 Task: Look for products from The Butcher Shop only.
Action: Mouse moved to (37, 262)
Screenshot: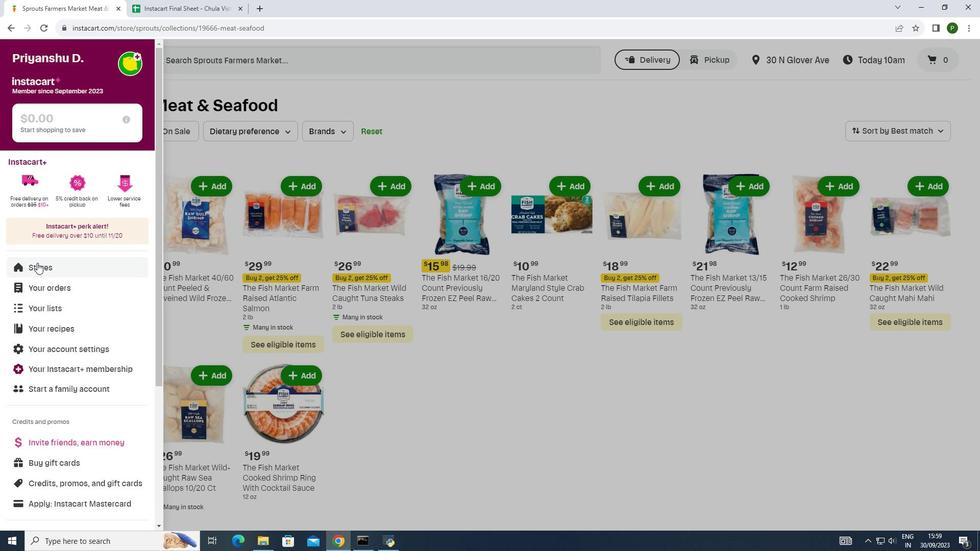 
Action: Mouse pressed left at (37, 262)
Screenshot: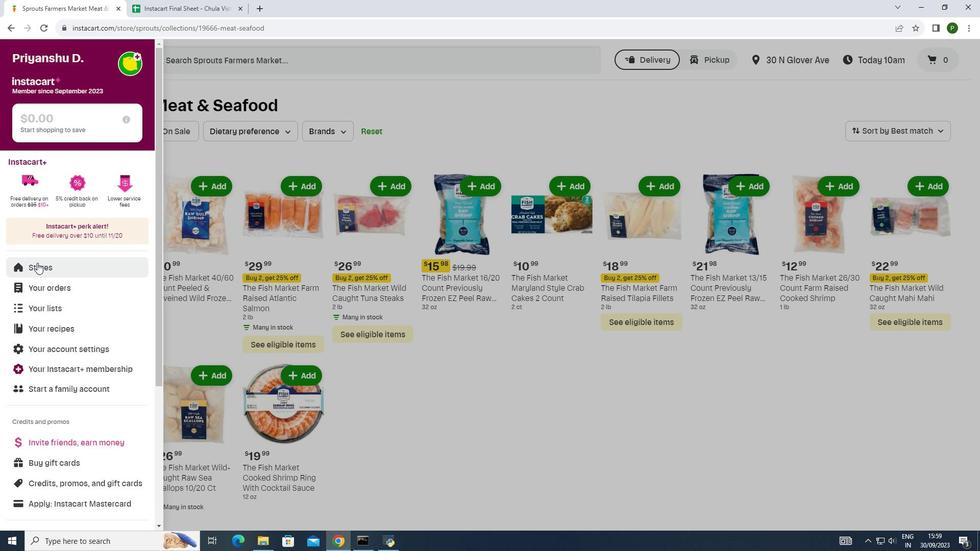 
Action: Mouse moved to (232, 99)
Screenshot: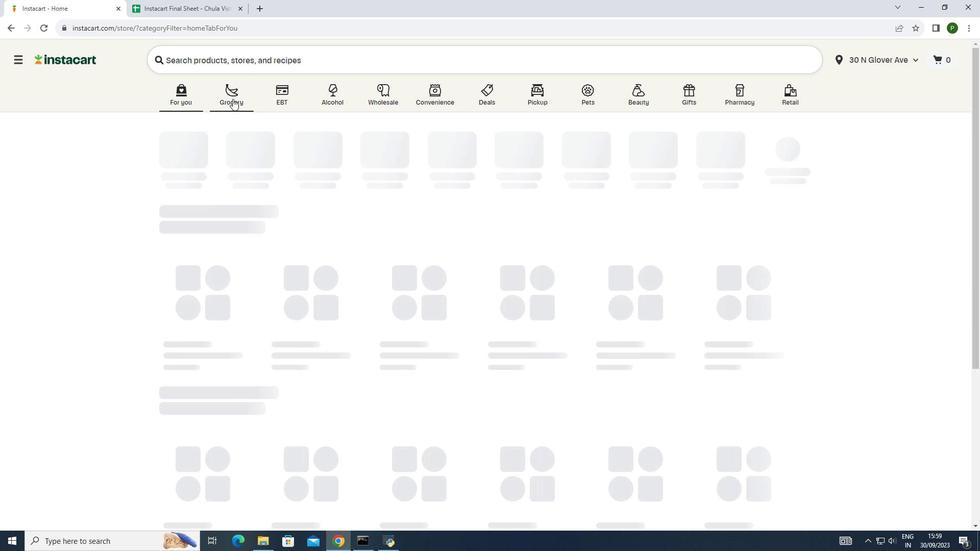 
Action: Mouse pressed left at (232, 99)
Screenshot: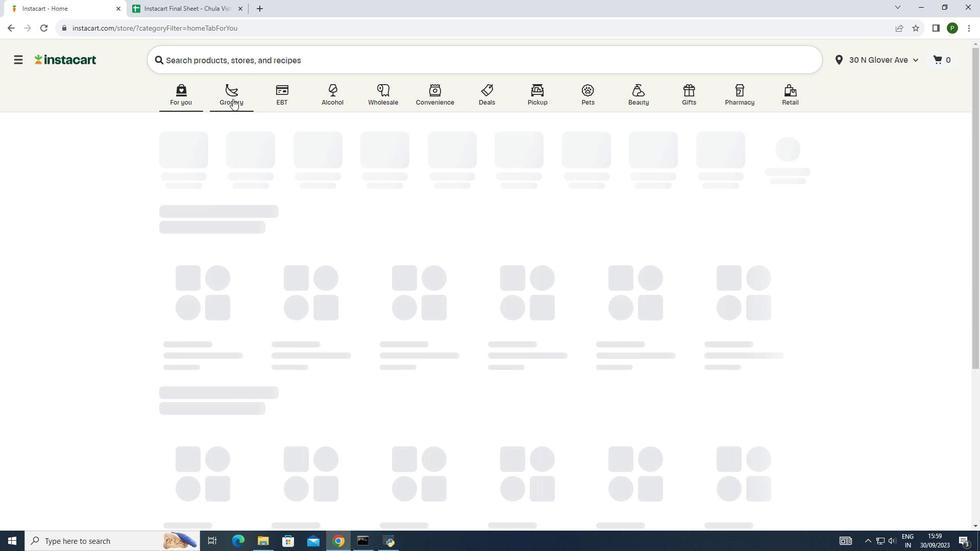 
Action: Mouse moved to (538, 150)
Screenshot: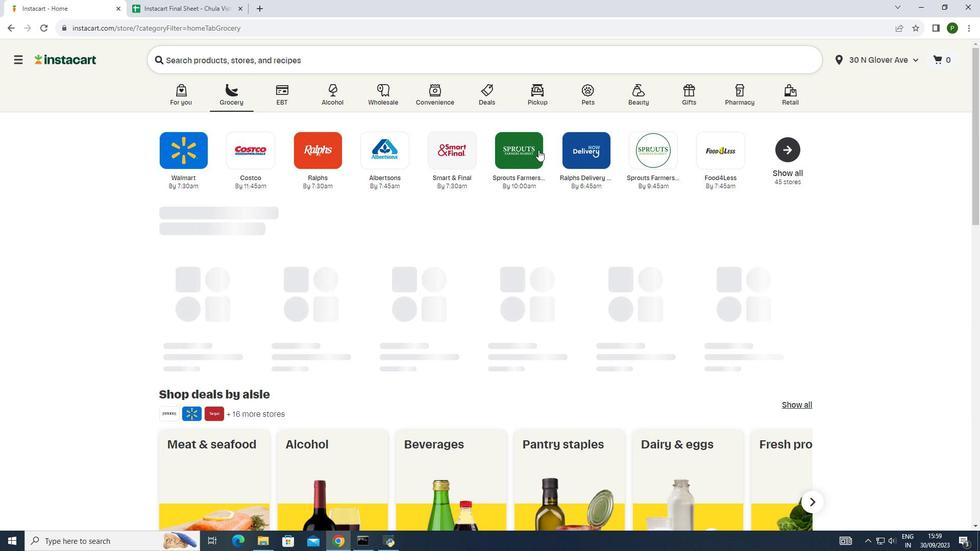 
Action: Mouse pressed left at (538, 150)
Screenshot: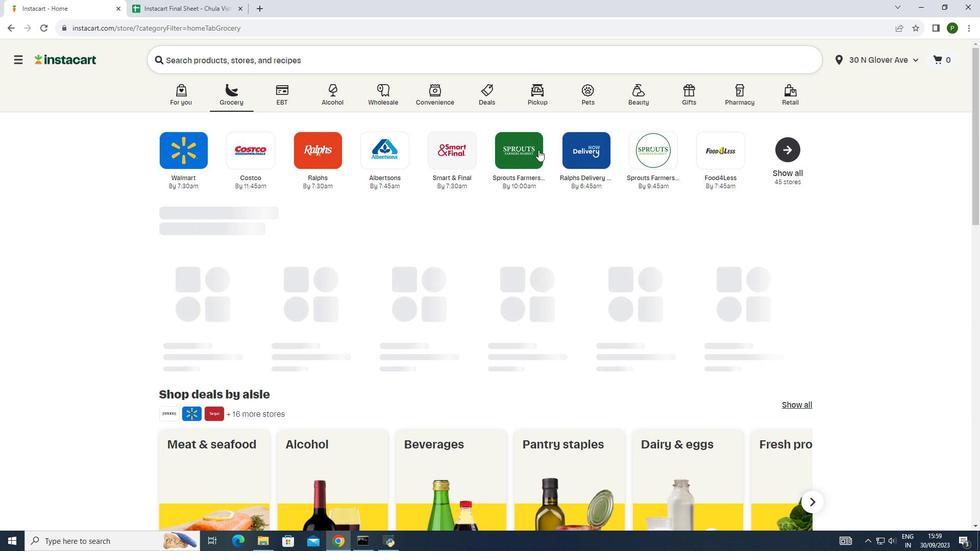 
Action: Mouse pressed left at (538, 150)
Screenshot: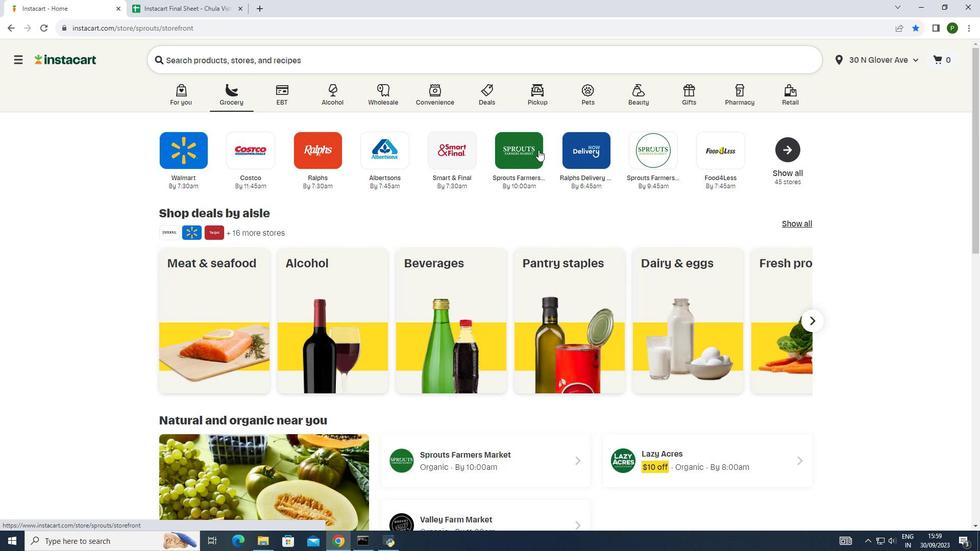 
Action: Mouse moved to (62, 276)
Screenshot: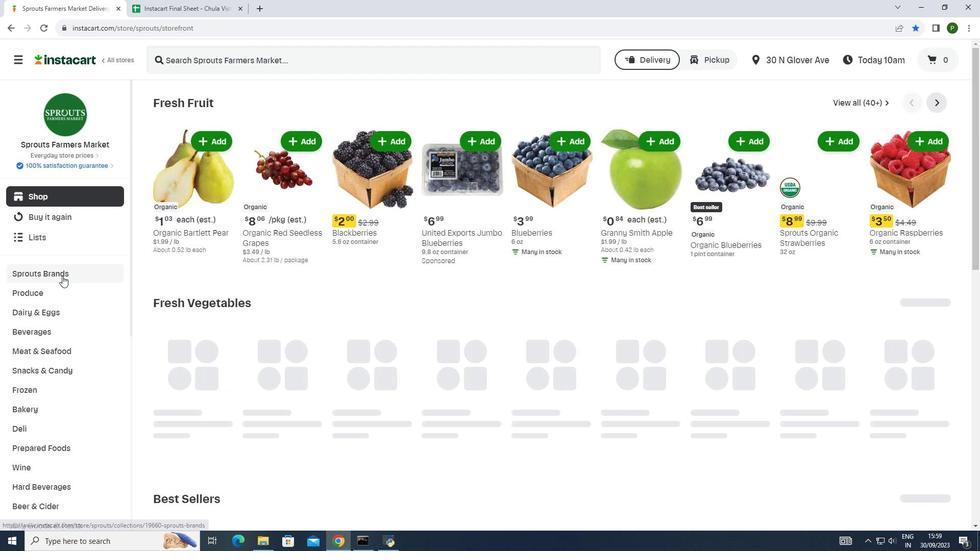 
Action: Mouse pressed left at (62, 276)
Screenshot: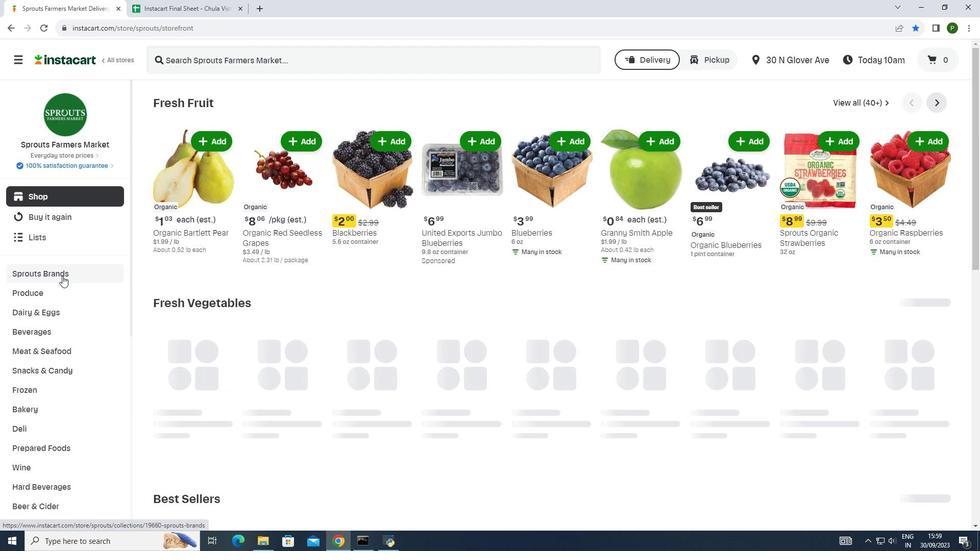 
Action: Mouse moved to (57, 310)
Screenshot: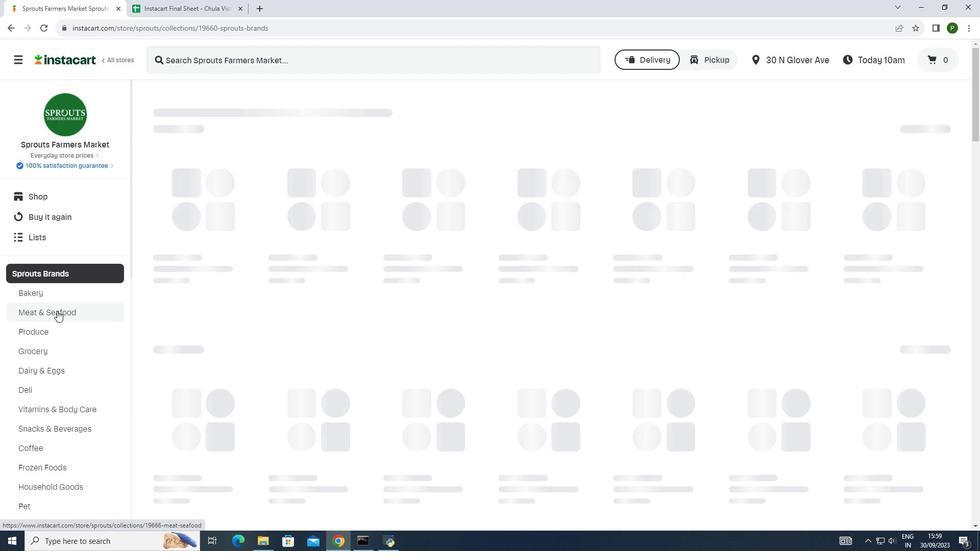
Action: Mouse pressed left at (57, 310)
Screenshot: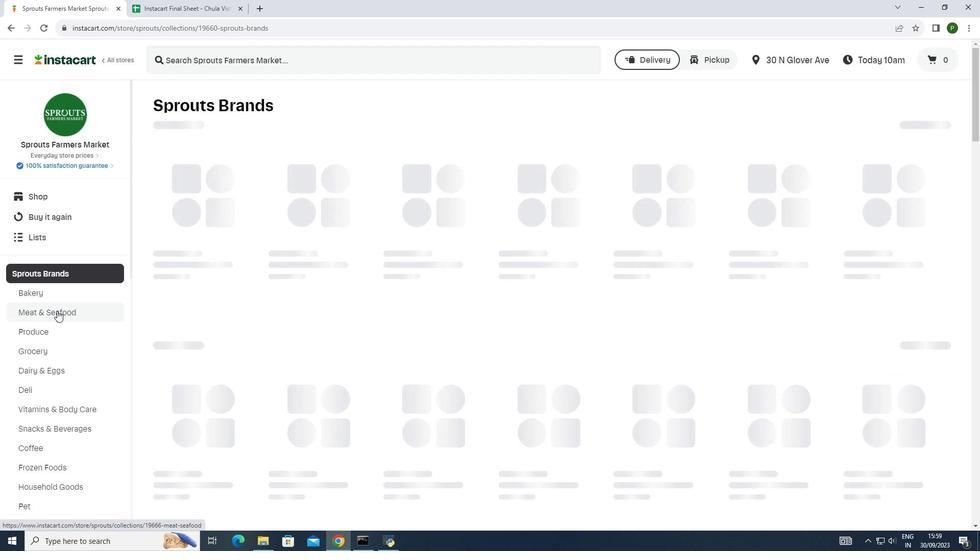 
Action: Mouse moved to (318, 136)
Screenshot: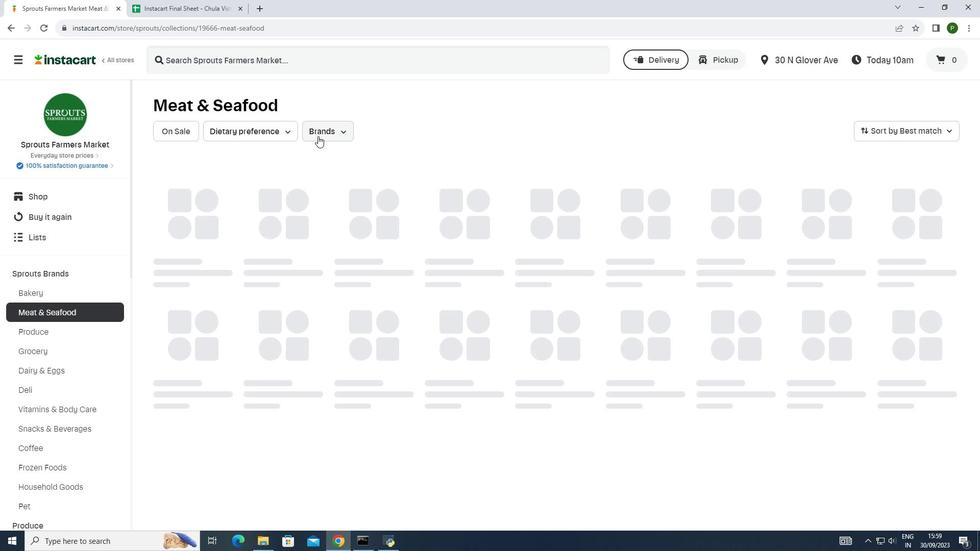 
Action: Mouse pressed left at (318, 136)
Screenshot: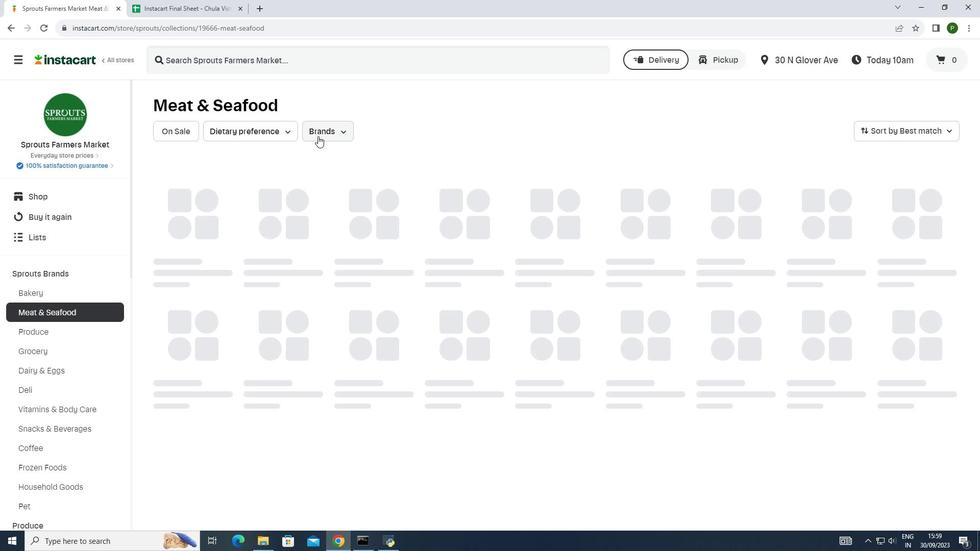 
Action: Mouse moved to (323, 240)
Screenshot: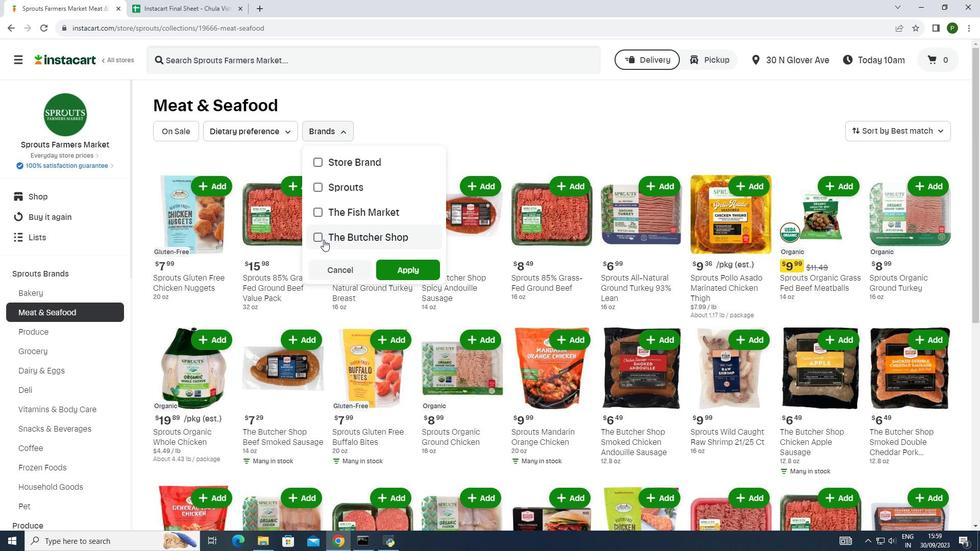 
Action: Mouse pressed left at (323, 240)
Screenshot: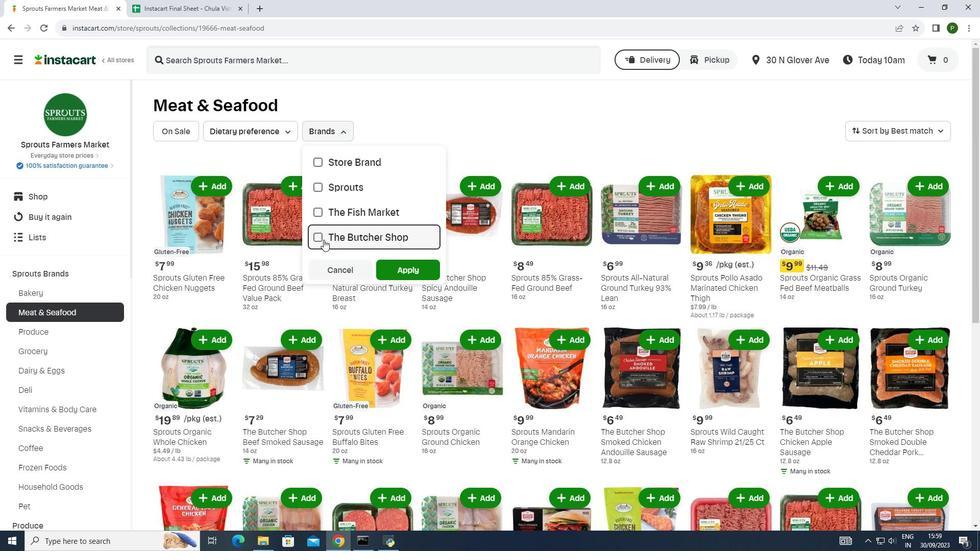 
Action: Mouse moved to (394, 261)
Screenshot: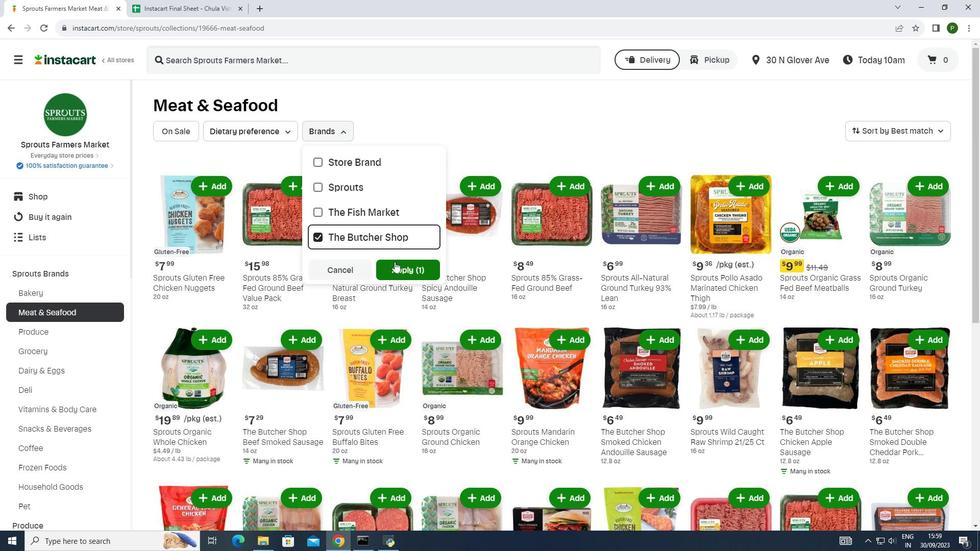 
Action: Mouse pressed left at (394, 261)
Screenshot: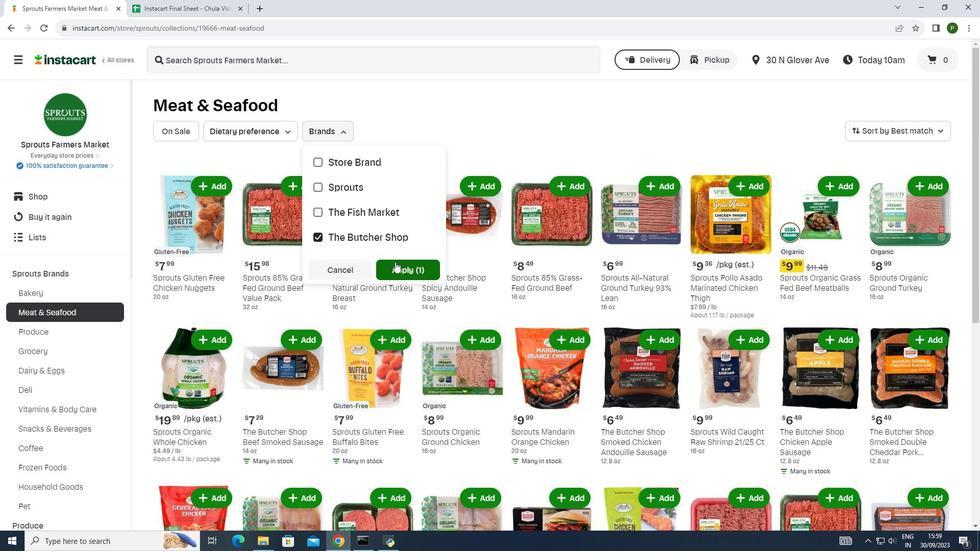 
Action: Mouse moved to (394, 264)
Screenshot: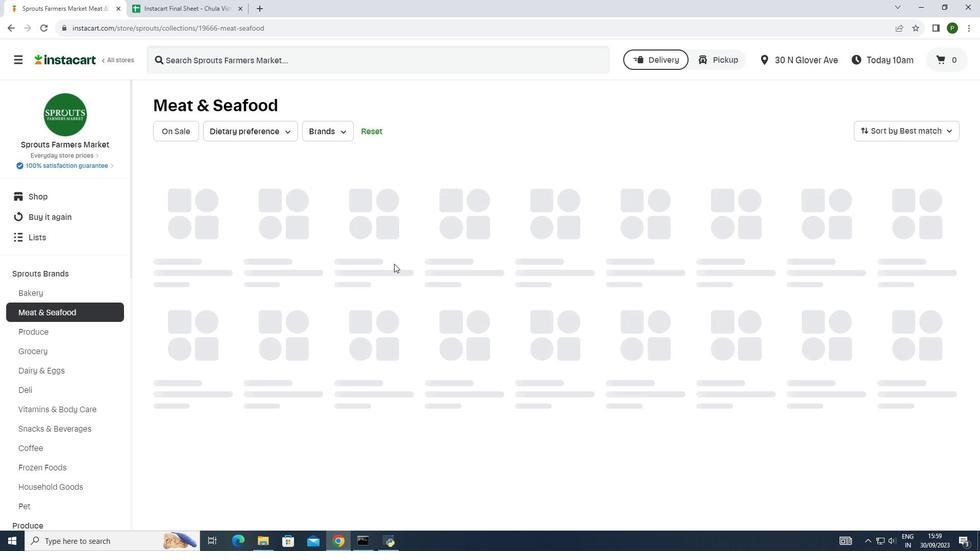 
